 Task: Use the formula "AVERAGEA" in spreadsheet "Project portfolio".
Action: Mouse moved to (116, 116)
Screenshot: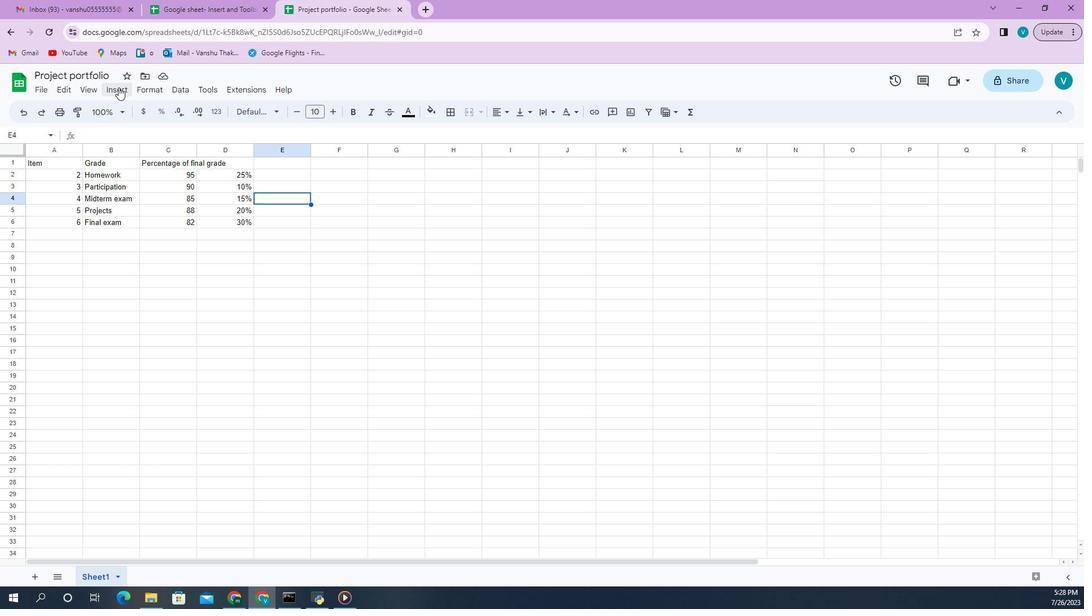 
Action: Mouse pressed left at (116, 116)
Screenshot: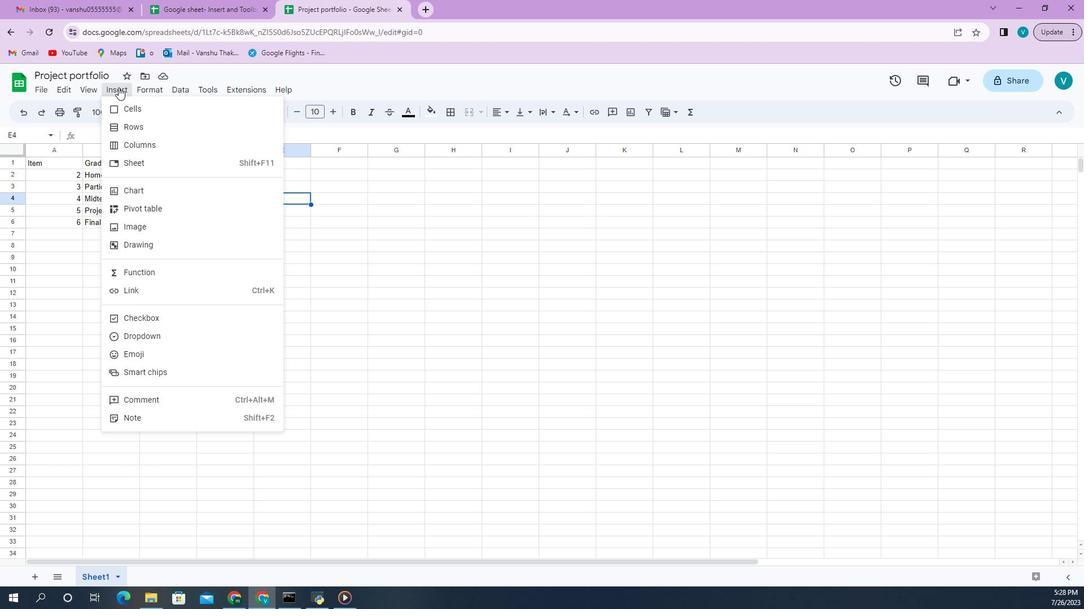 
Action: Mouse moved to (460, 256)
Screenshot: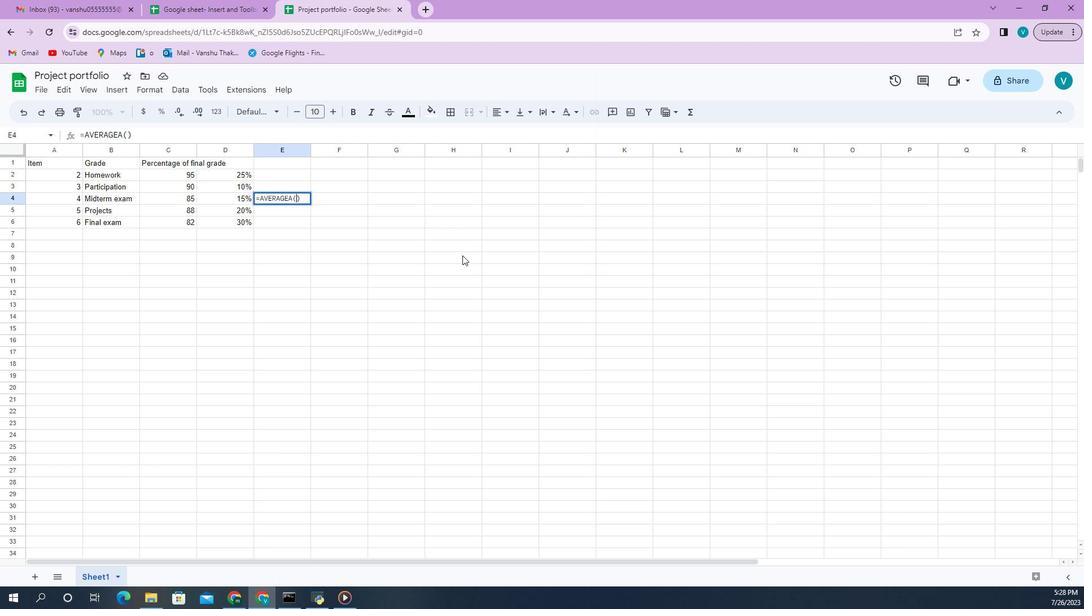 
Action: Mouse pressed left at (460, 256)
Screenshot: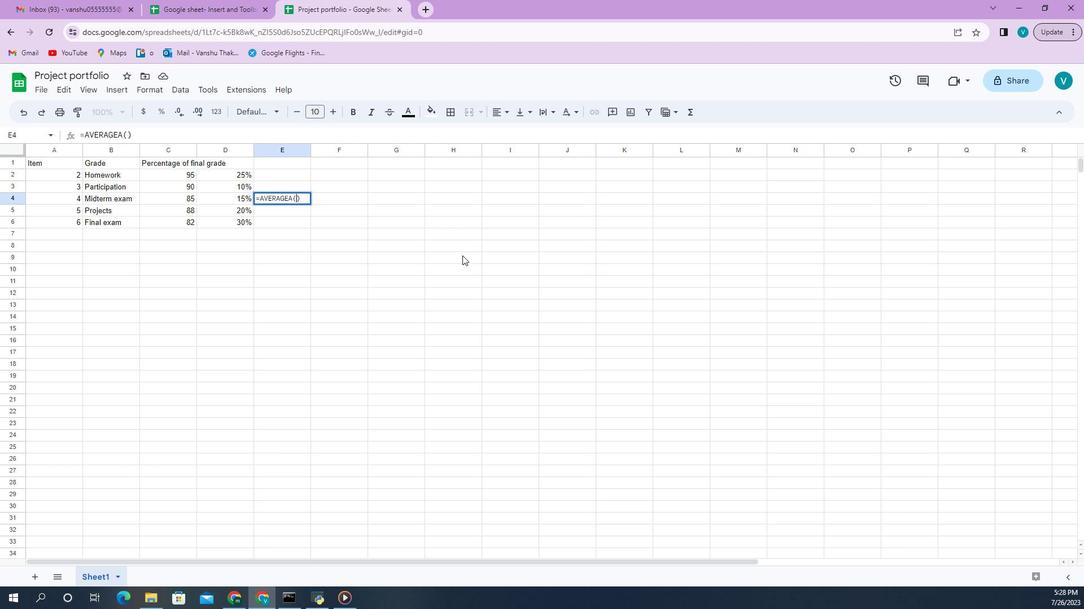 
Action: Mouse moved to (174, 187)
Screenshot: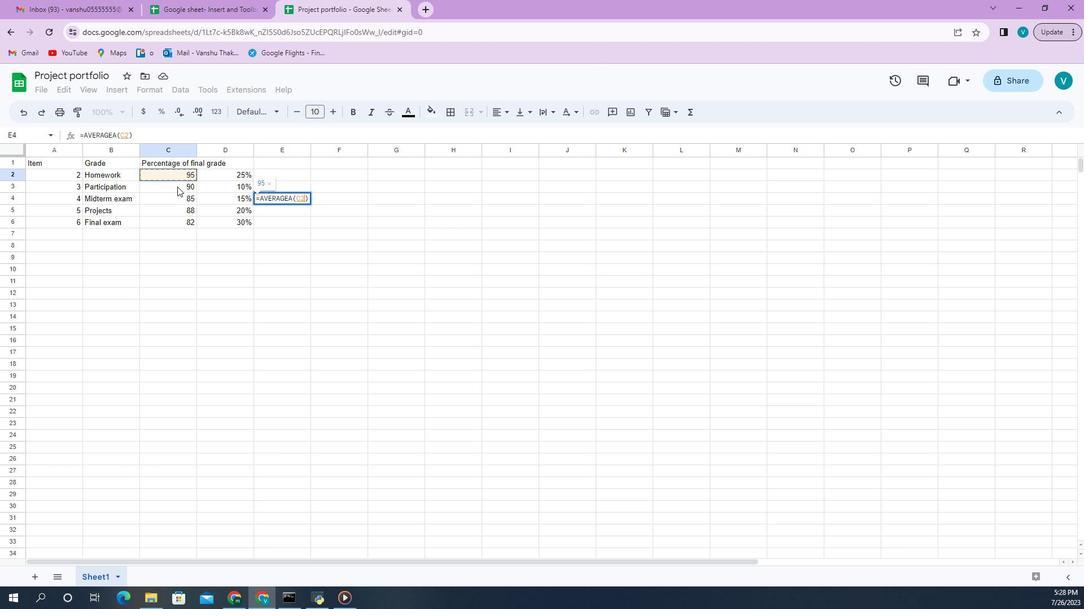 
Action: Mouse pressed left at (174, 187)
Screenshot: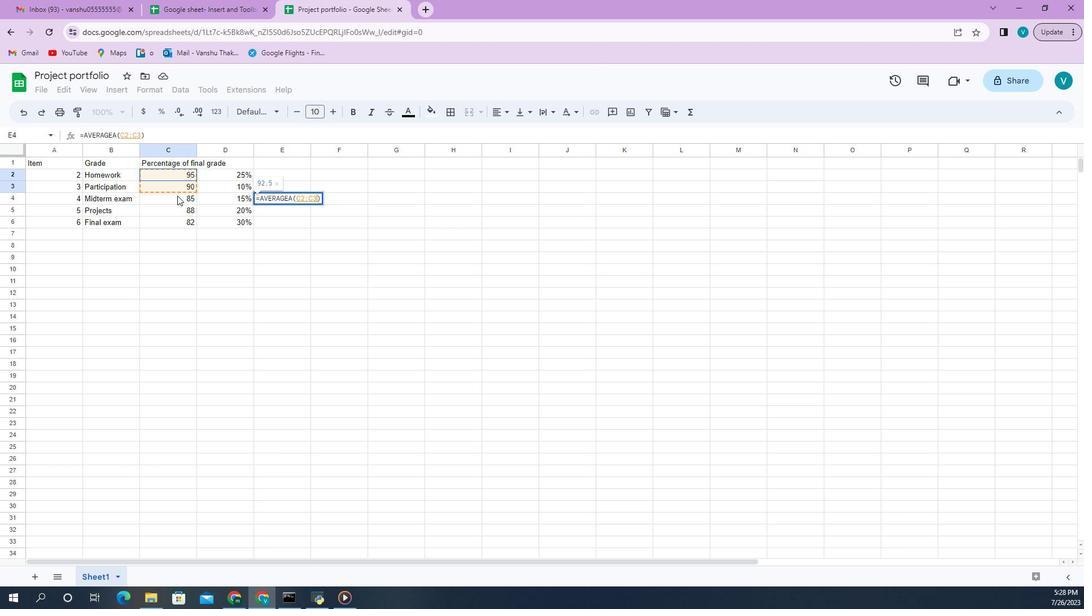 
Action: Mouse moved to (179, 224)
Screenshot: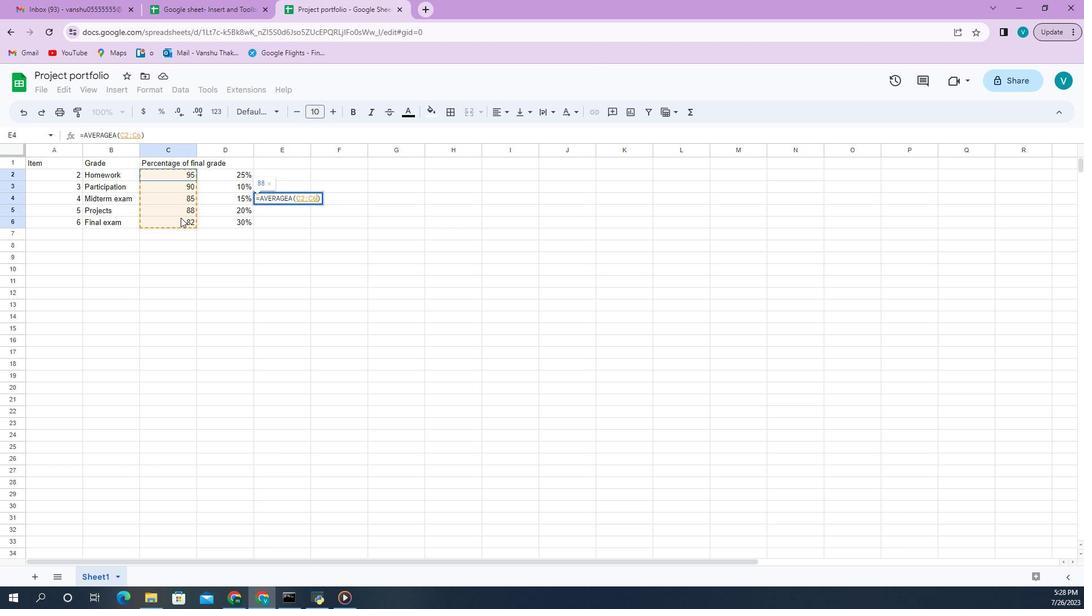 
Action: Key pressed ,
Screenshot: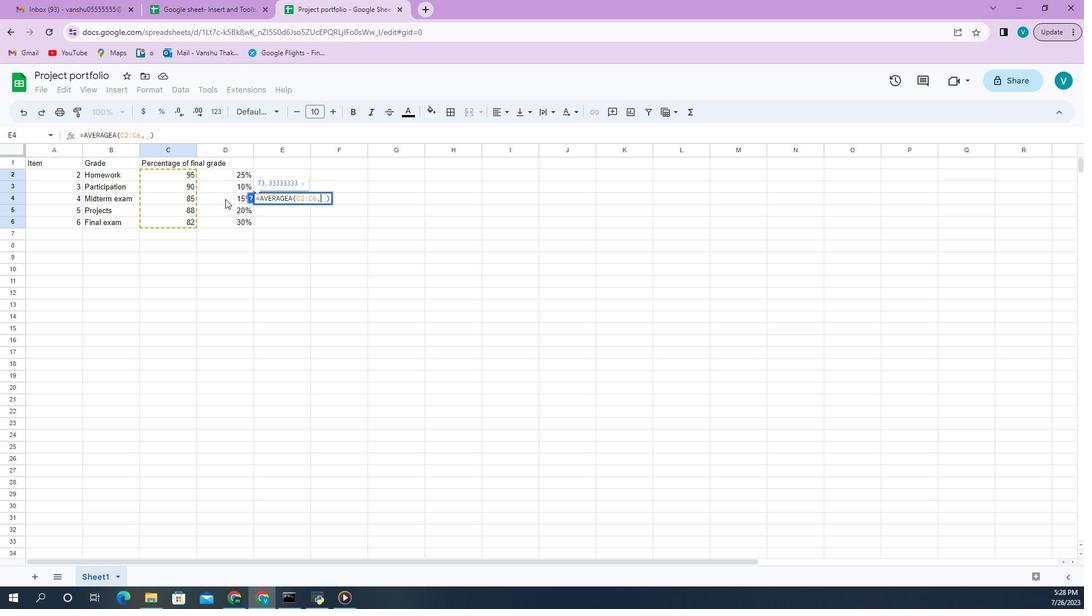 
Action: Mouse moved to (229, 184)
Screenshot: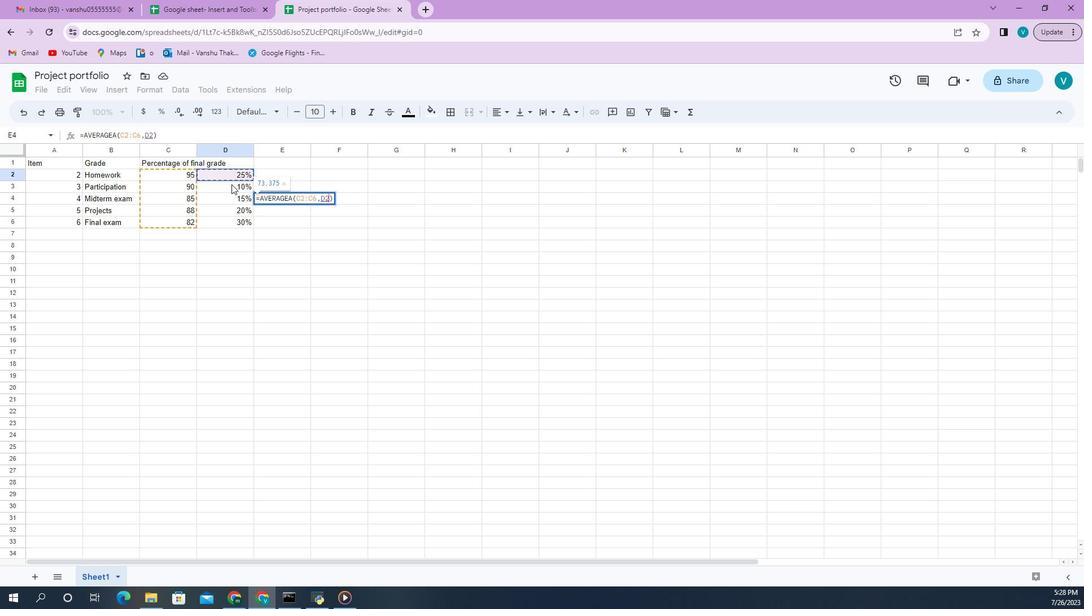 
Action: Mouse pressed left at (229, 184)
Screenshot: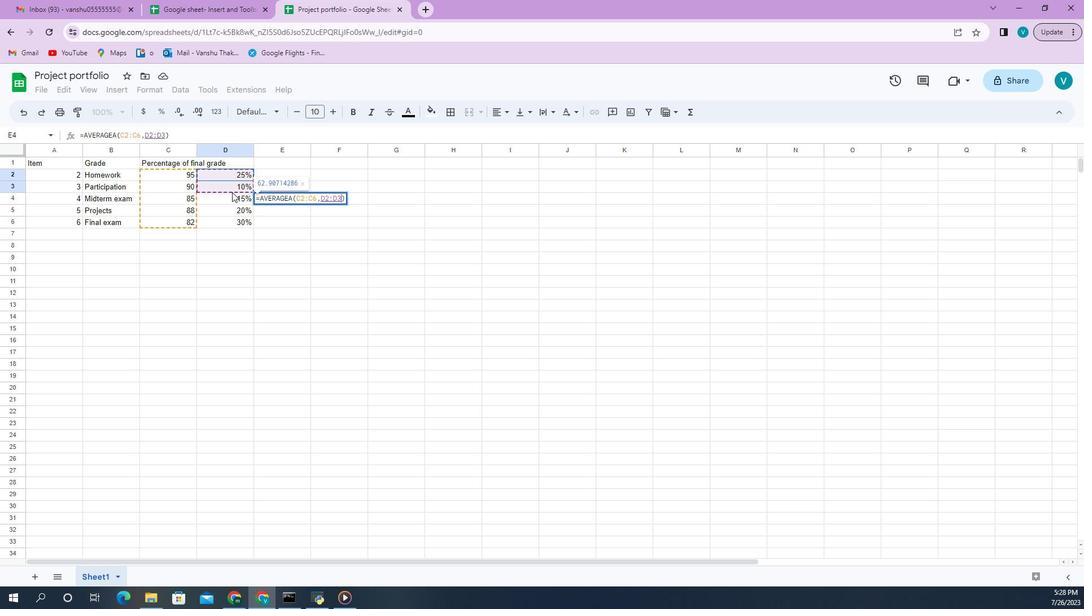 
Action: Mouse moved to (234, 227)
Screenshot: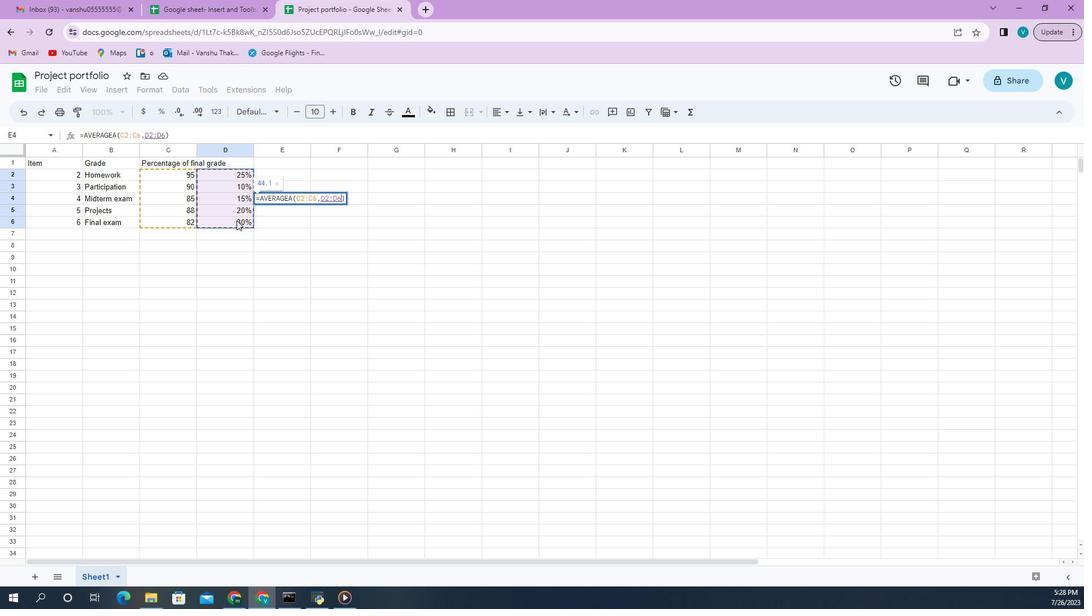 
Action: Key pressed <Key.enter>
Screenshot: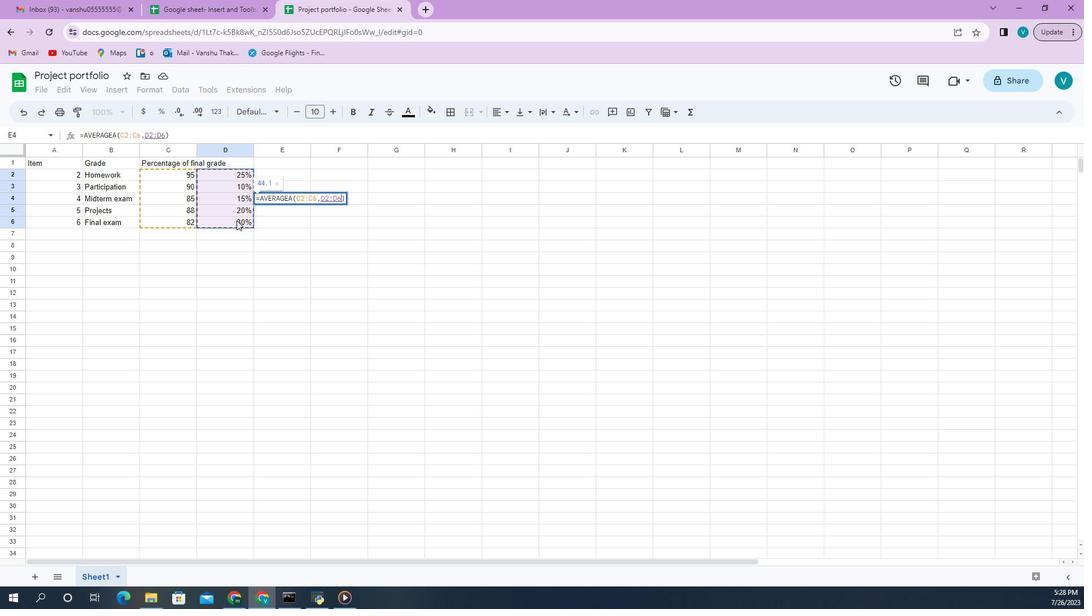 
Action: Mouse moved to (252, 251)
Screenshot: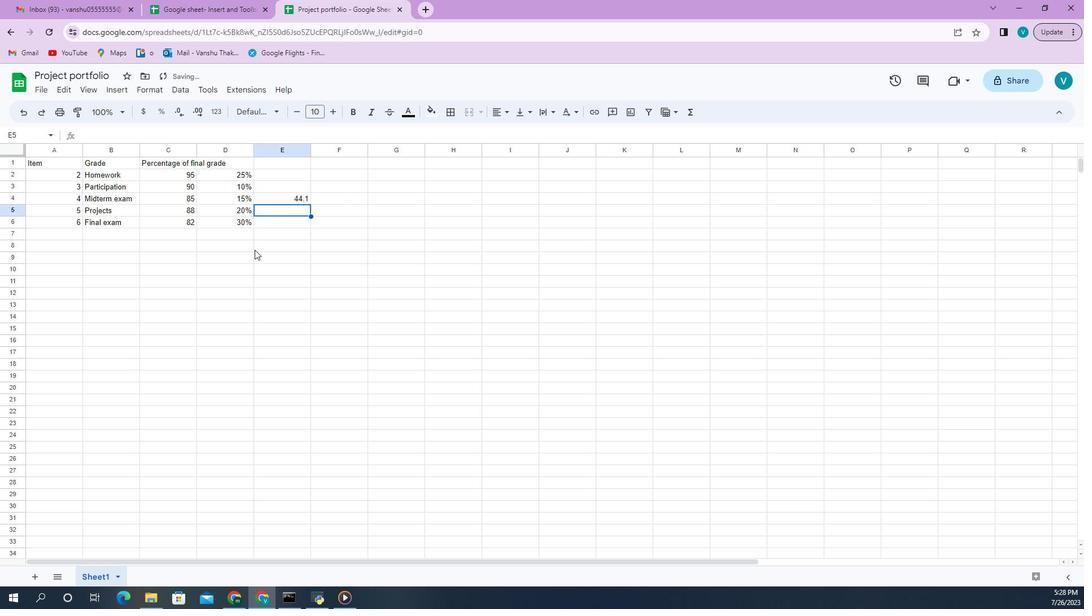 
